 Task: Create a due date automation trigger when advanced on, on the tuesday before a card is due add checklist with checklist "Resume" incomplete at 11:00 AM.
Action: Mouse moved to (1058, 74)
Screenshot: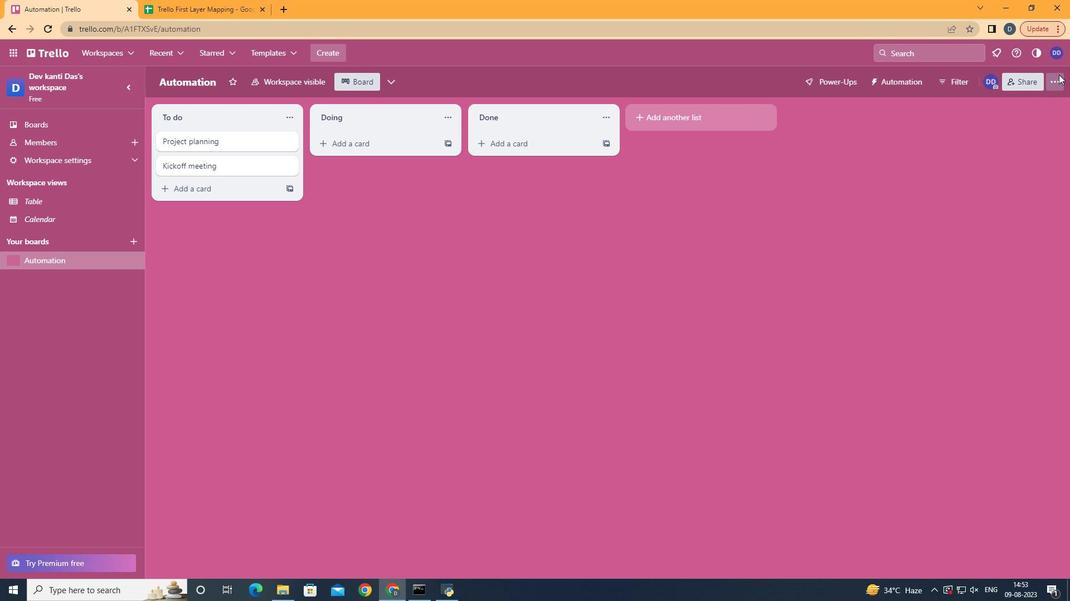 
Action: Mouse pressed left at (1058, 74)
Screenshot: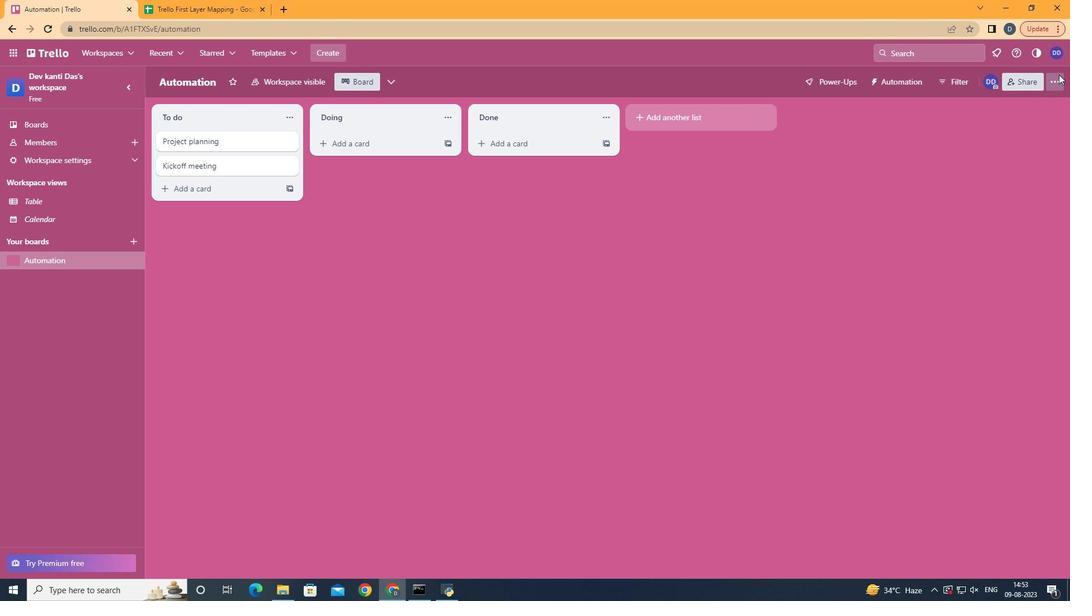 
Action: Mouse moved to (965, 251)
Screenshot: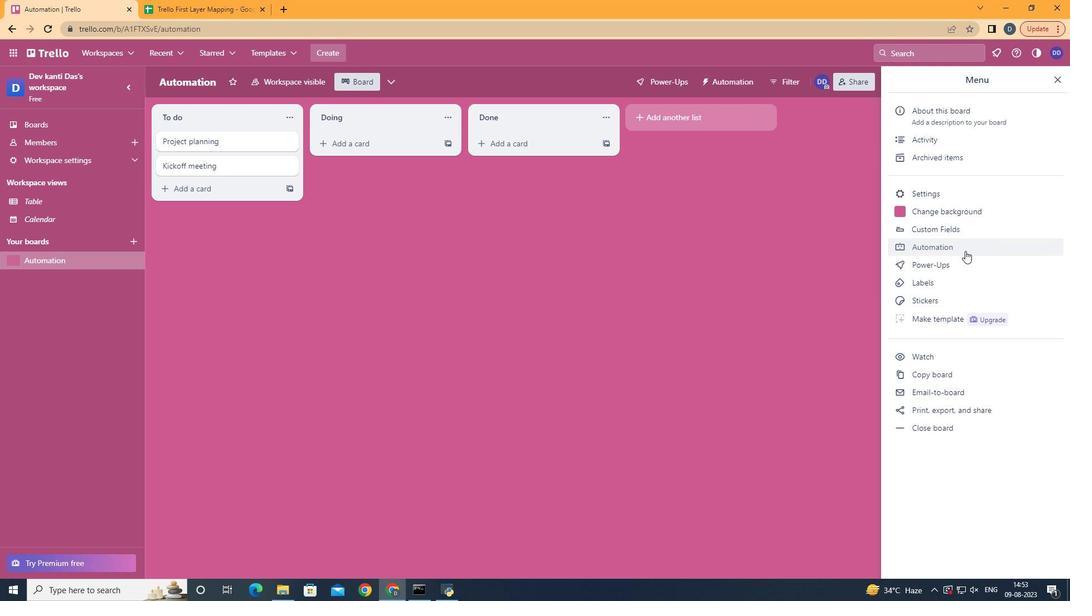 
Action: Mouse pressed left at (965, 251)
Screenshot: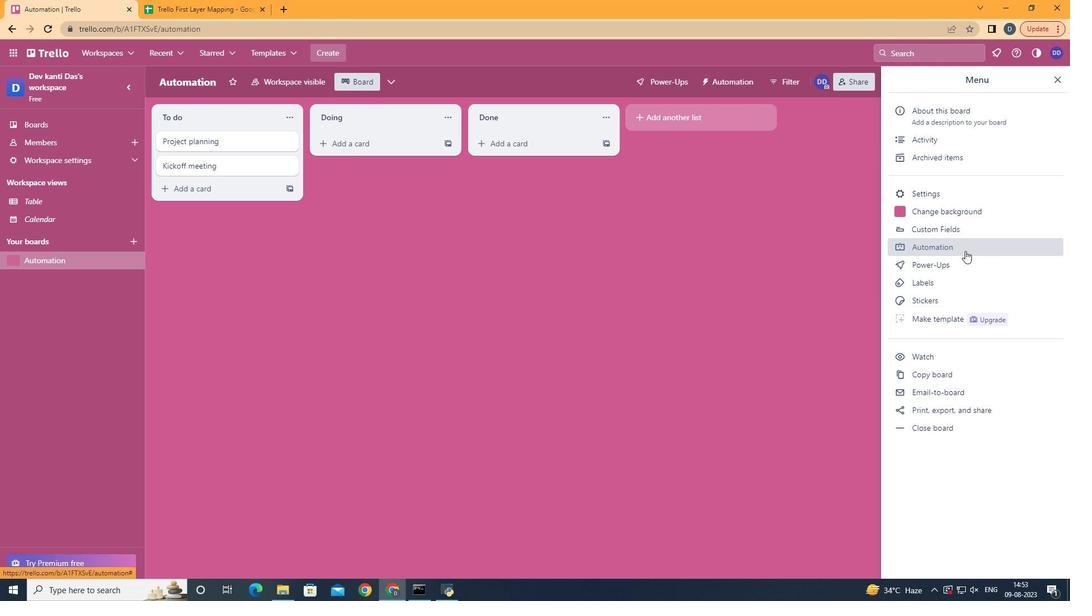 
Action: Mouse moved to (214, 227)
Screenshot: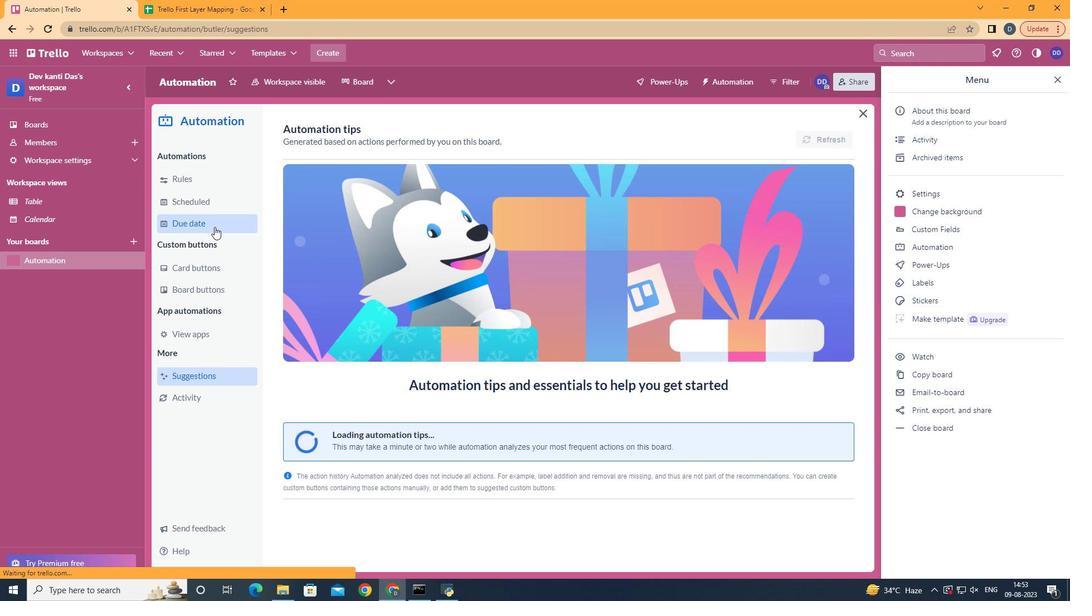 
Action: Mouse pressed left at (214, 227)
Screenshot: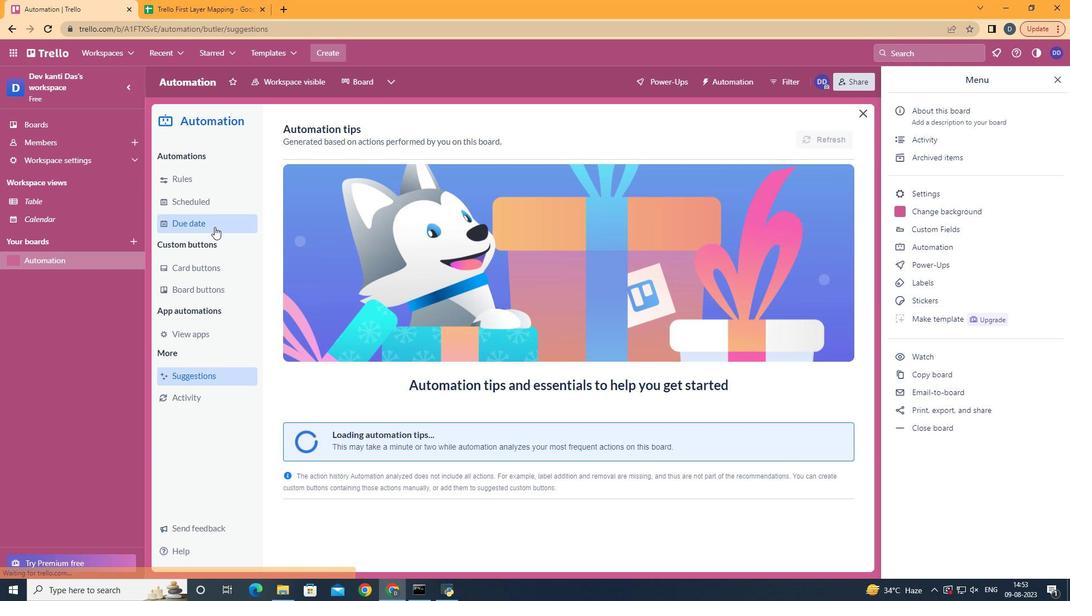 
Action: Mouse moved to (798, 137)
Screenshot: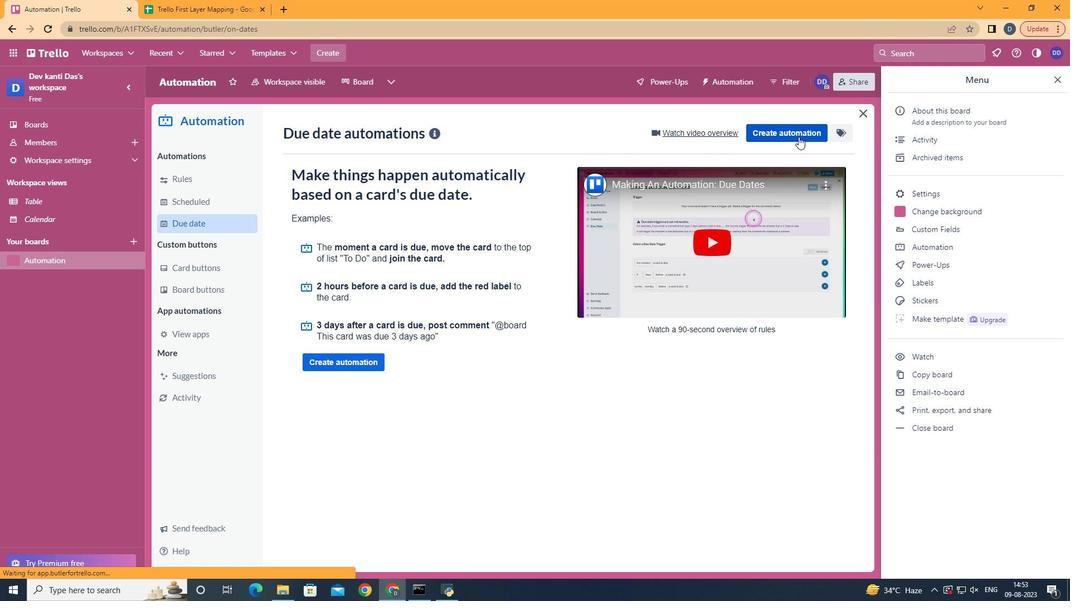 
Action: Mouse pressed left at (798, 137)
Screenshot: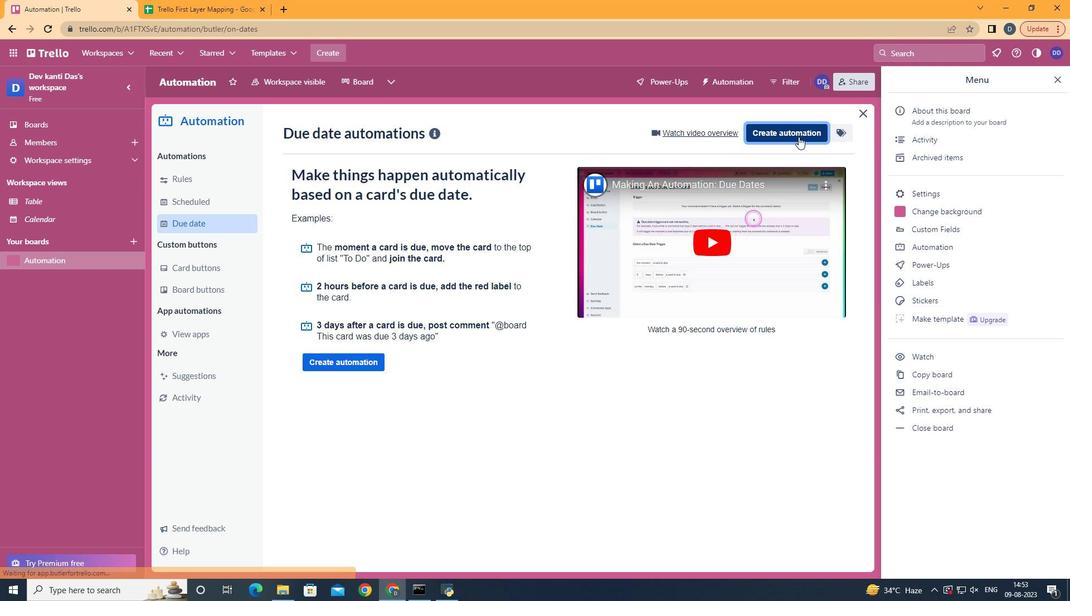 
Action: Mouse moved to (544, 242)
Screenshot: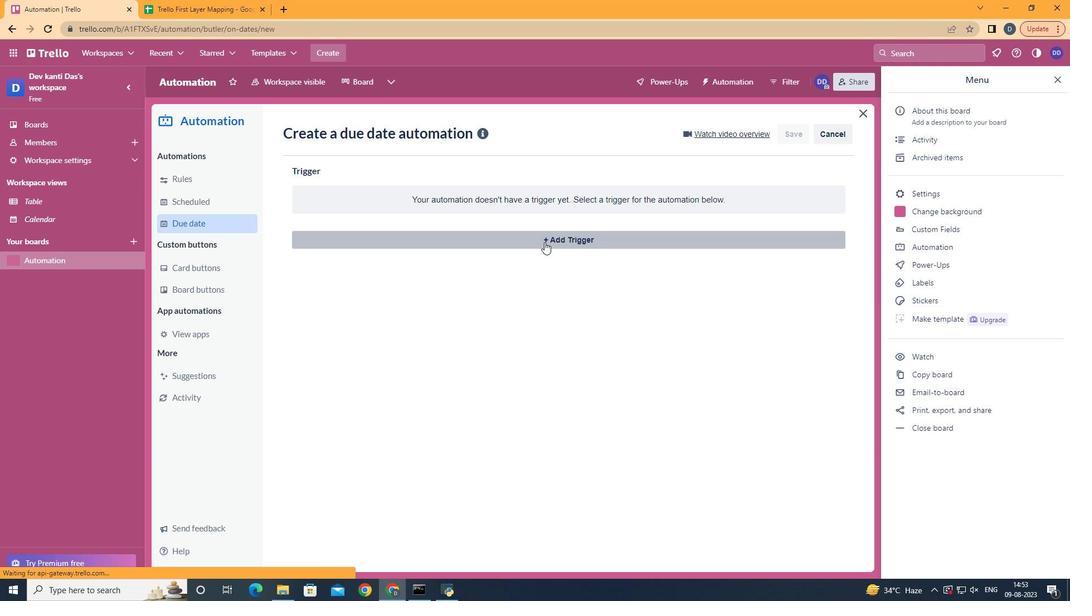 
Action: Mouse pressed left at (544, 242)
Screenshot: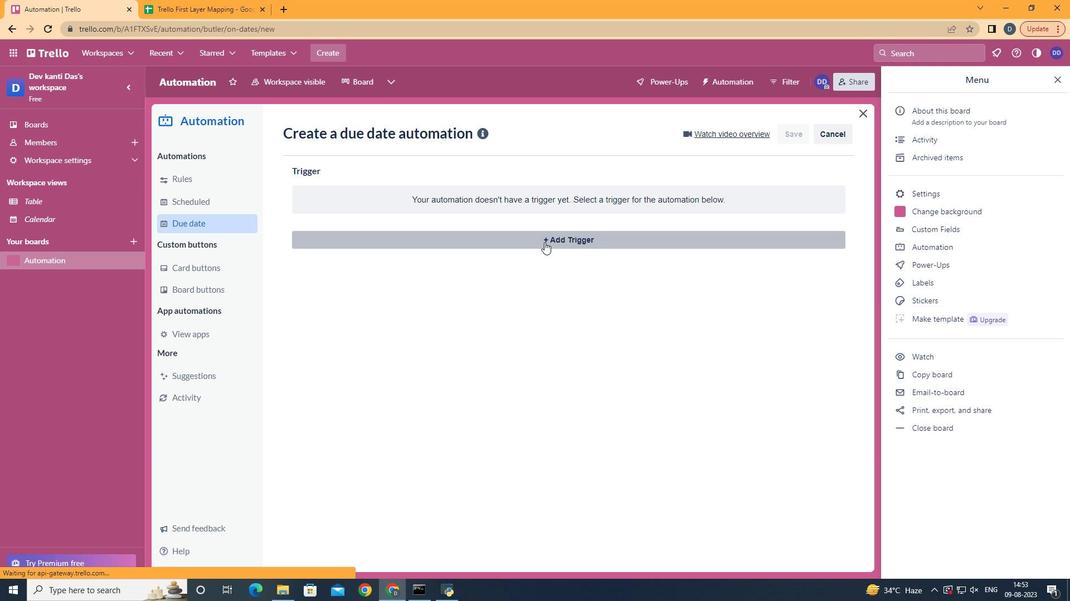
Action: Mouse moved to (375, 313)
Screenshot: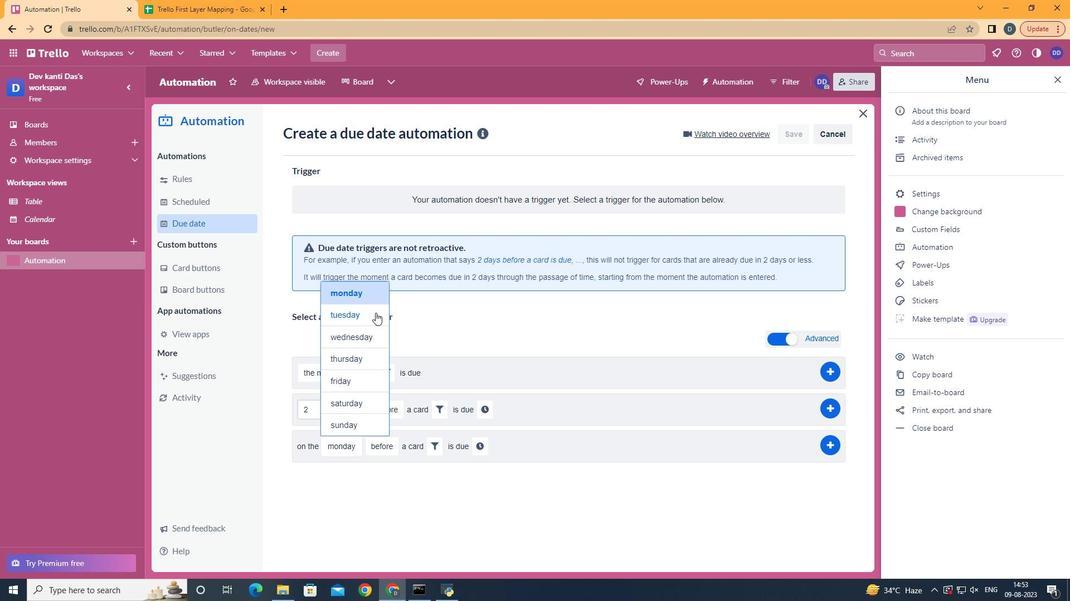 
Action: Mouse pressed left at (375, 313)
Screenshot: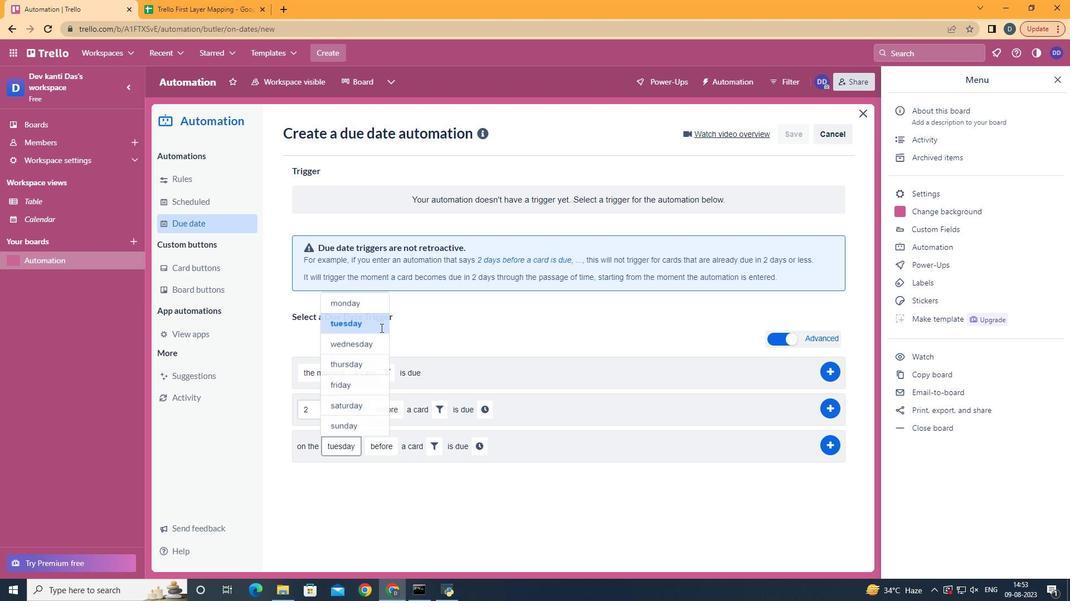 
Action: Mouse moved to (440, 453)
Screenshot: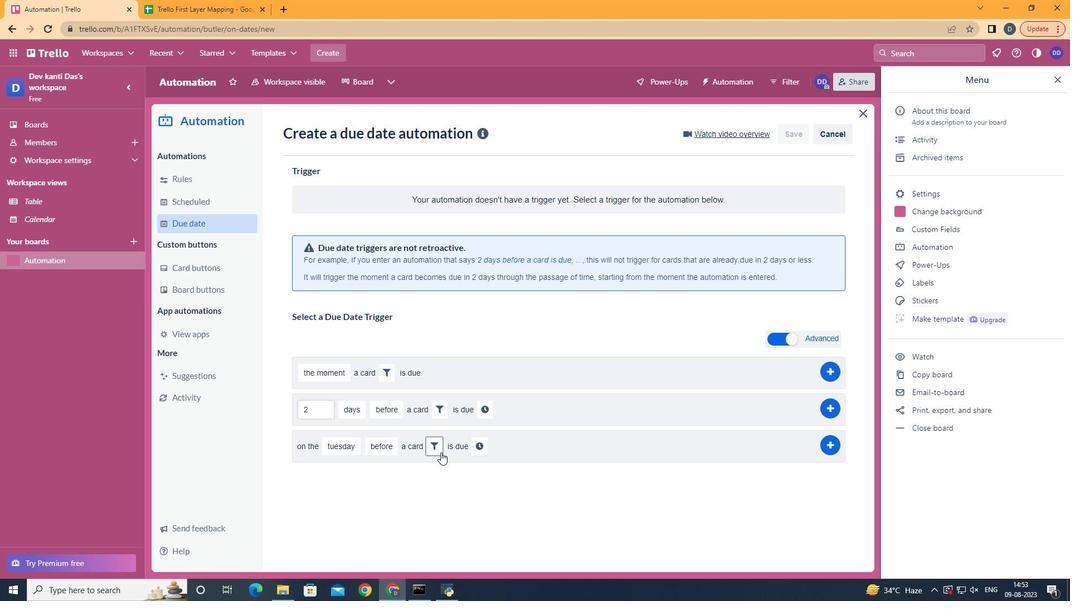 
Action: Mouse pressed left at (440, 453)
Screenshot: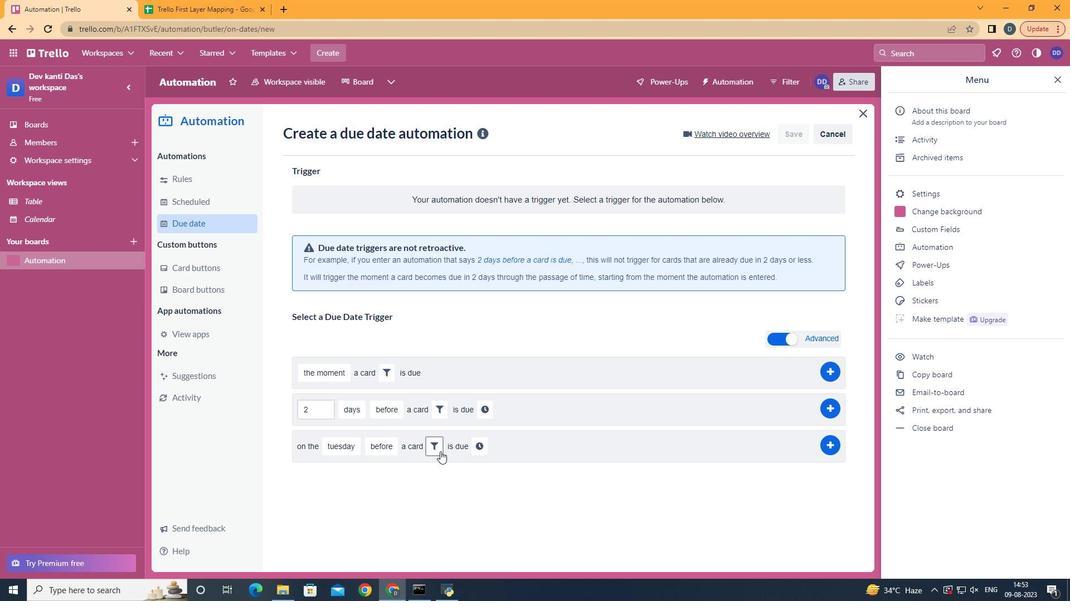 
Action: Mouse moved to (537, 479)
Screenshot: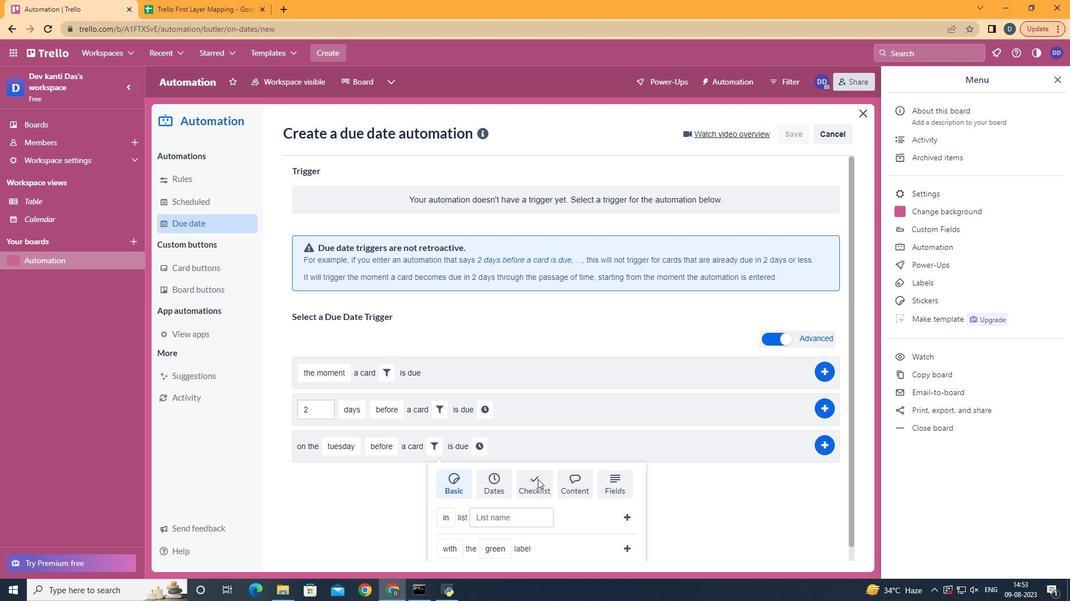 
Action: Mouse pressed left at (537, 479)
Screenshot: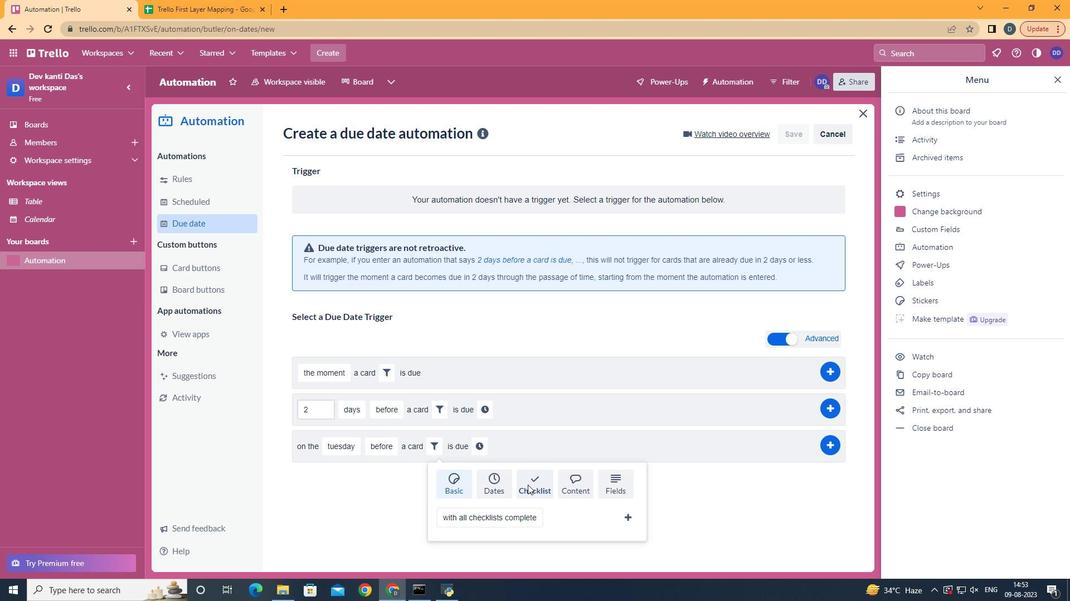 
Action: Mouse moved to (510, 448)
Screenshot: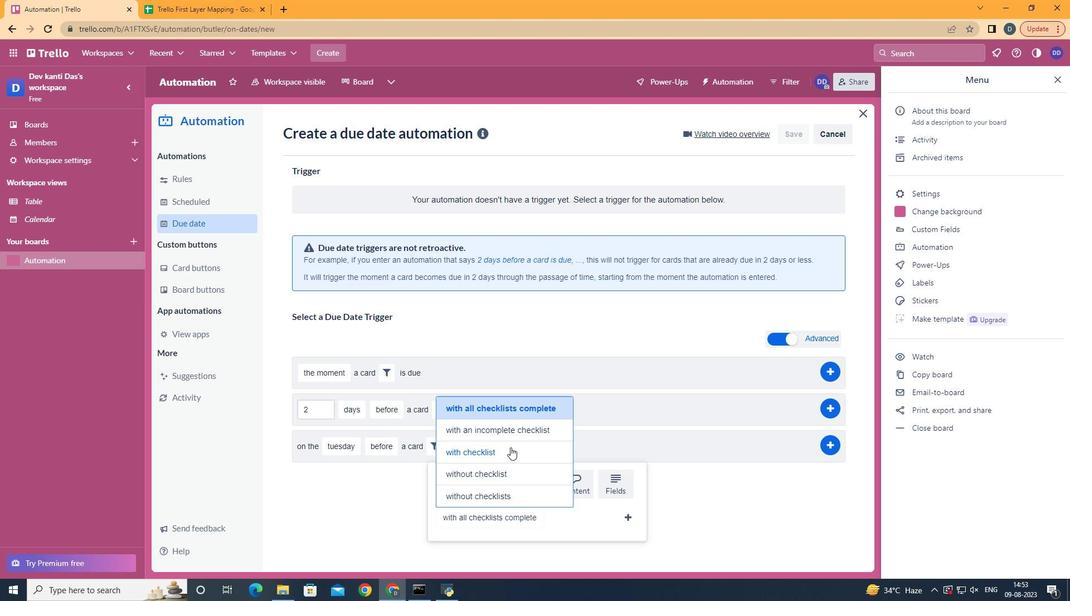 
Action: Mouse pressed left at (510, 448)
Screenshot: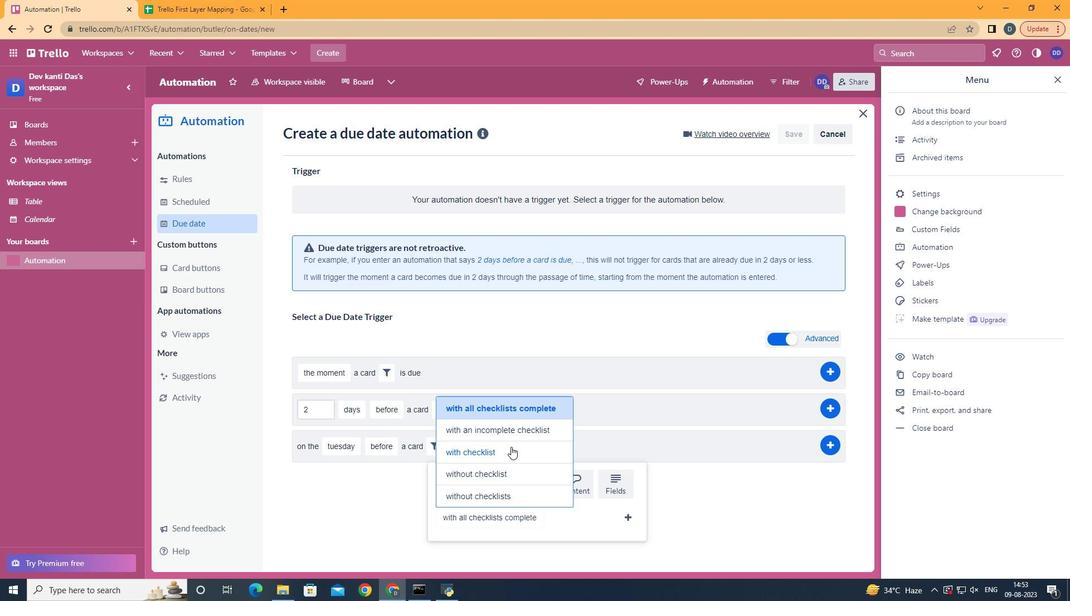 
Action: Mouse moved to (549, 514)
Screenshot: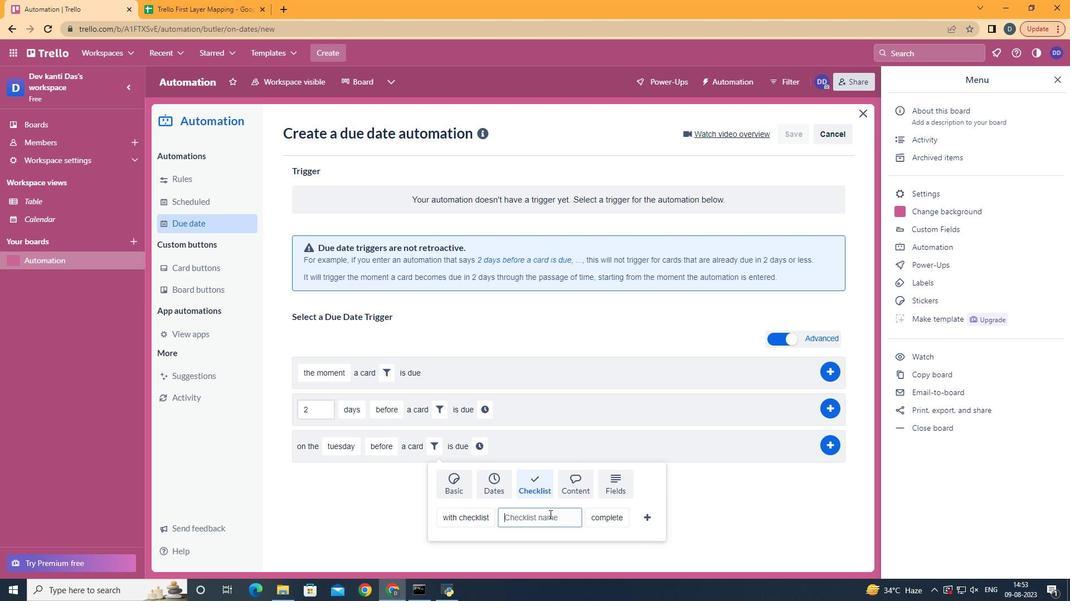 
Action: Mouse pressed left at (549, 514)
Screenshot: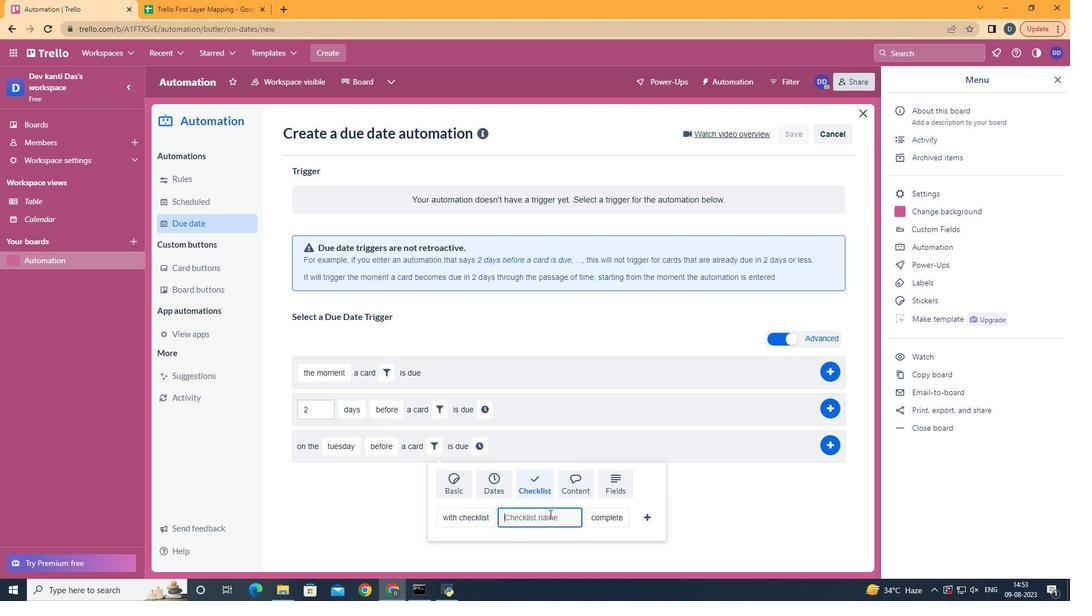 
Action: Key pressed <Key.shift>Resume
Screenshot: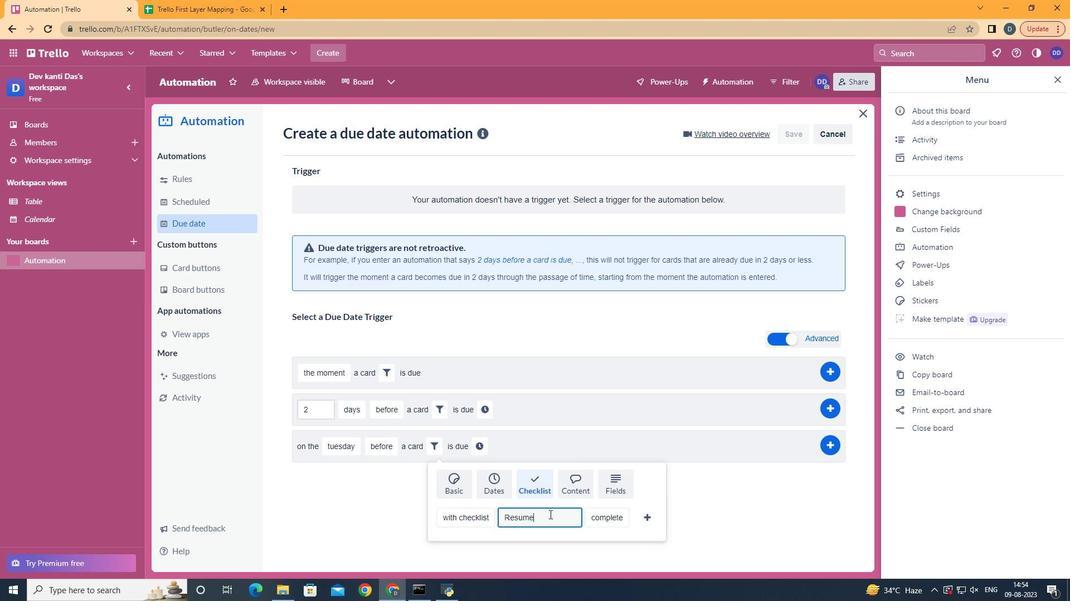 
Action: Mouse moved to (634, 490)
Screenshot: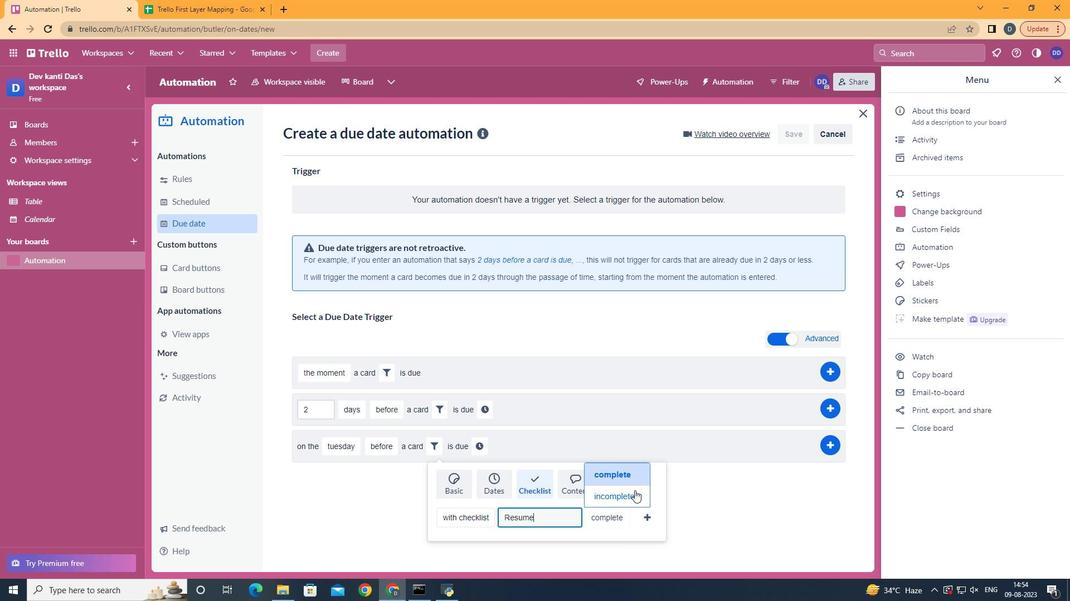 
Action: Mouse pressed left at (634, 490)
Screenshot: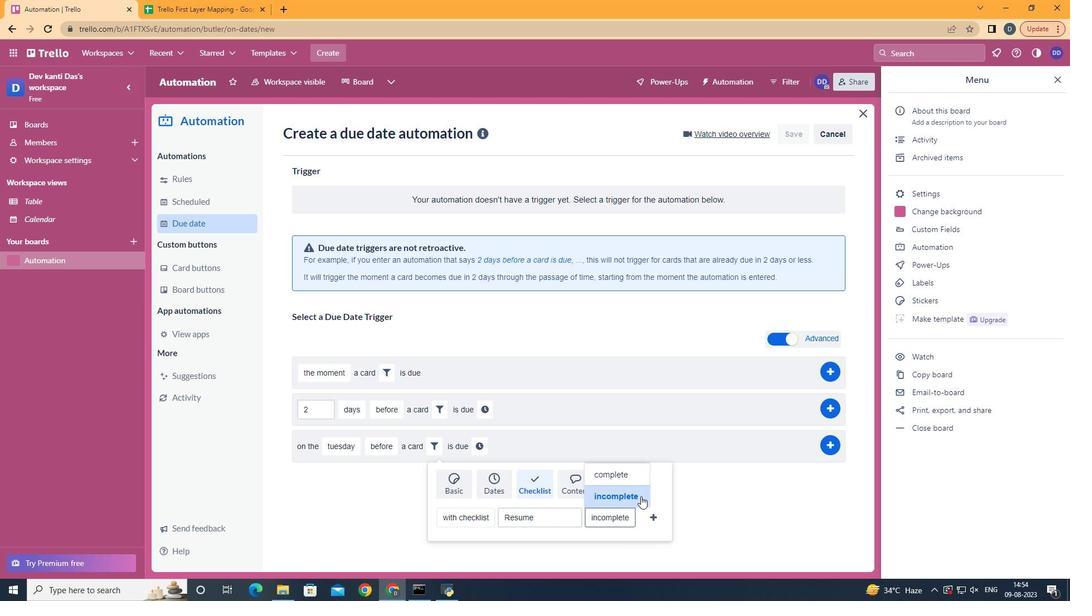 
Action: Mouse moved to (655, 525)
Screenshot: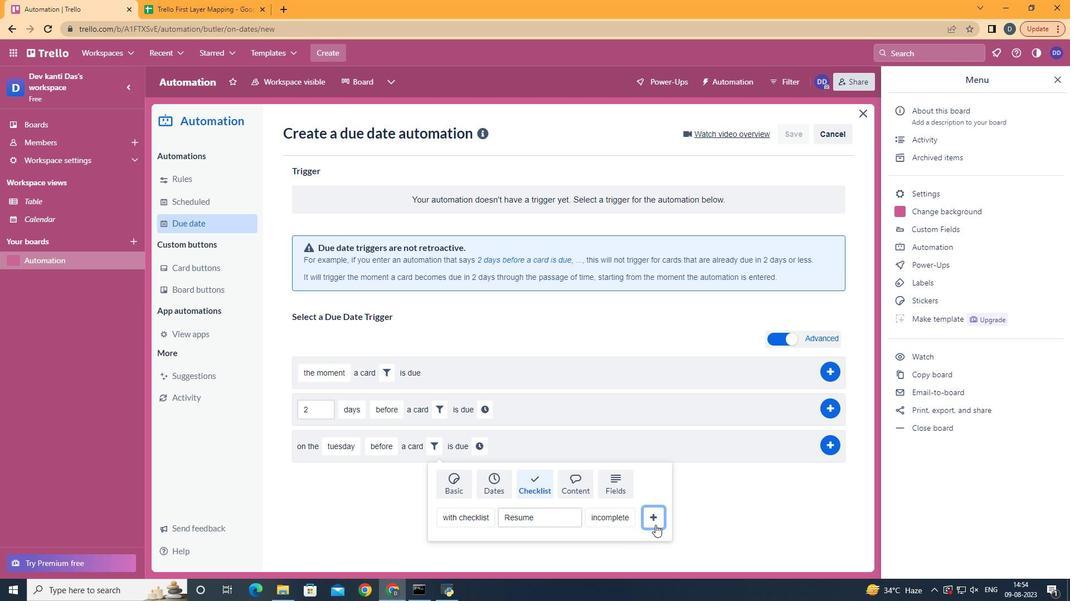 
Action: Mouse pressed left at (655, 525)
Screenshot: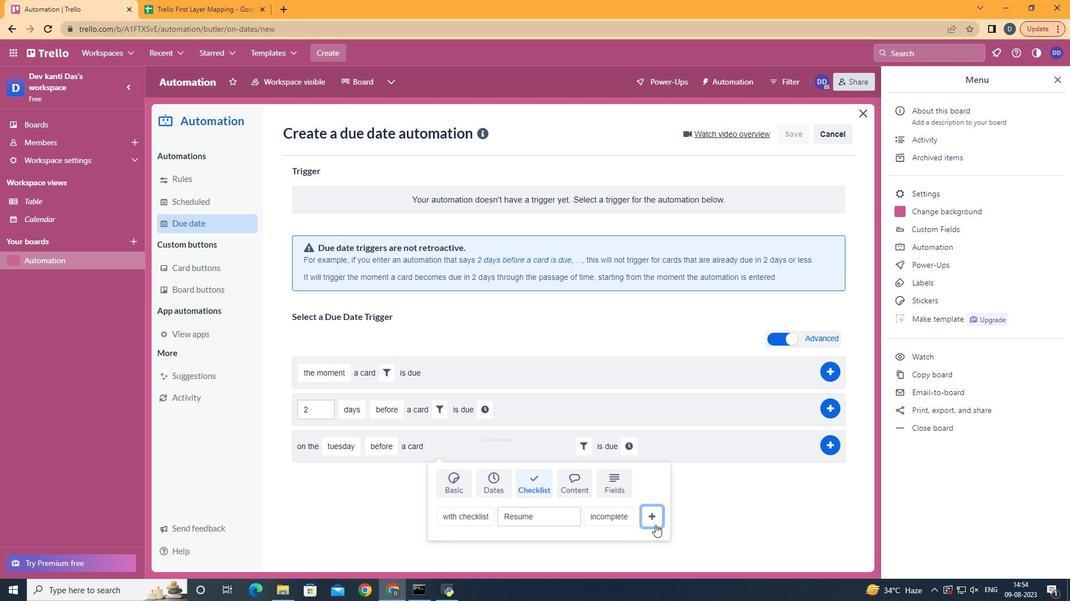 
Action: Mouse moved to (634, 450)
Screenshot: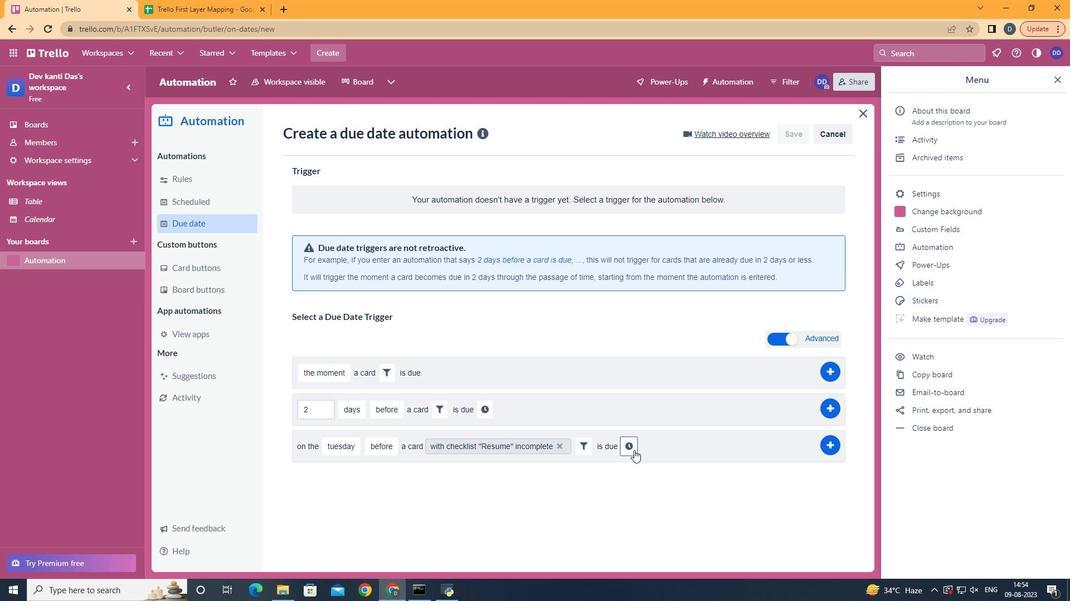 
Action: Mouse pressed left at (634, 450)
Screenshot: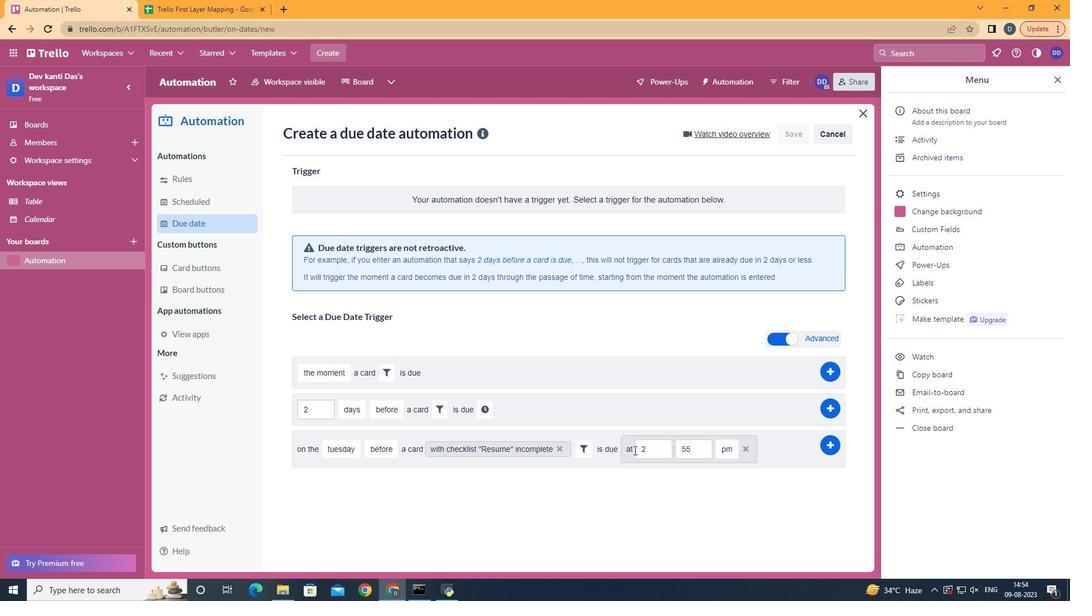 
Action: Mouse moved to (659, 455)
Screenshot: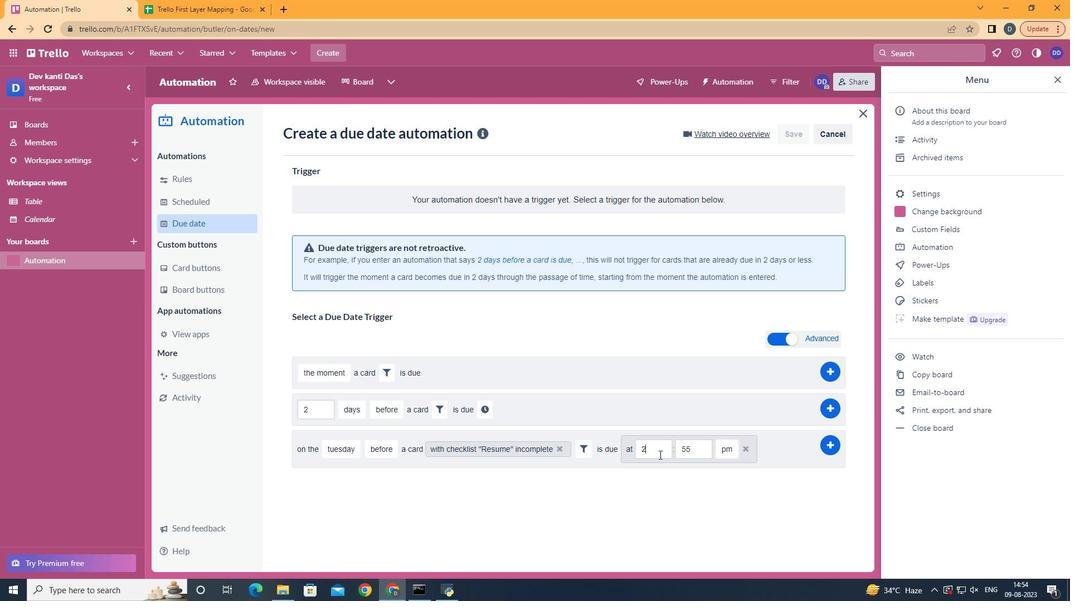 
Action: Mouse pressed left at (659, 455)
Screenshot: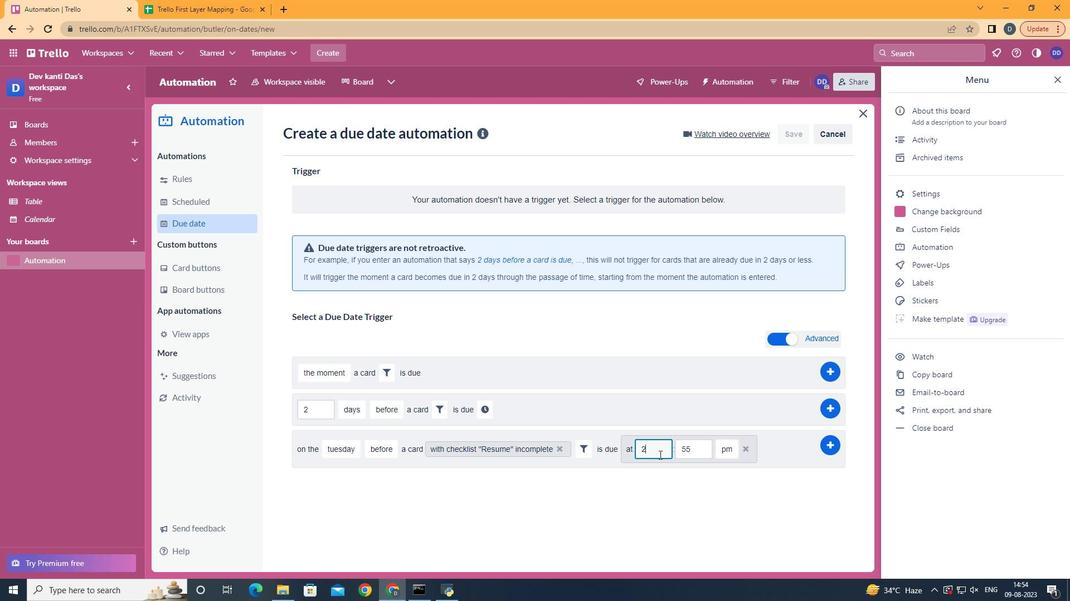 
Action: Key pressed <Key.backspace>11
Screenshot: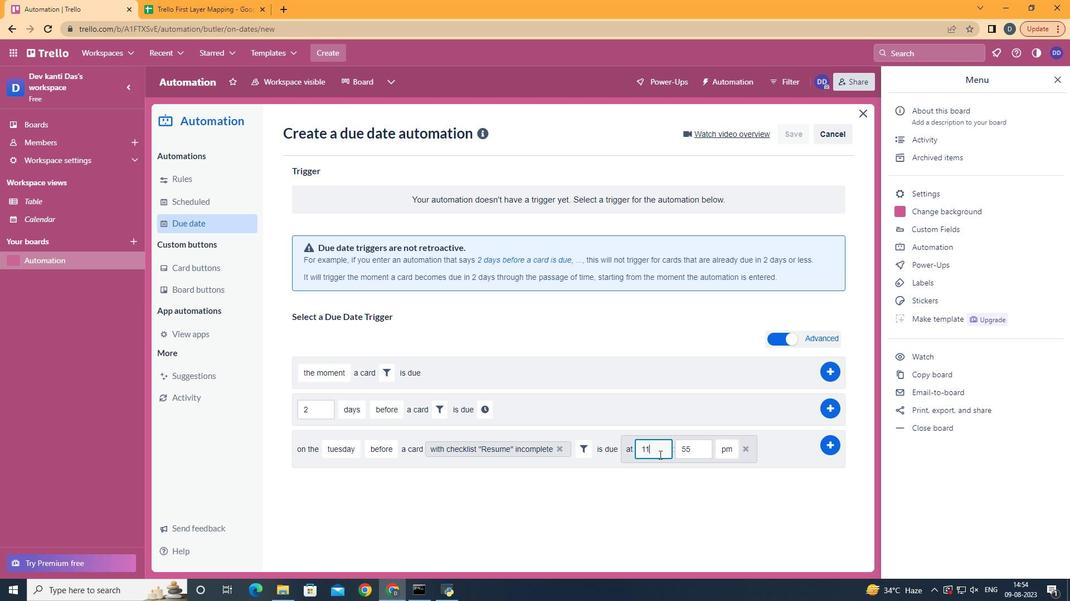 
Action: Mouse moved to (704, 455)
Screenshot: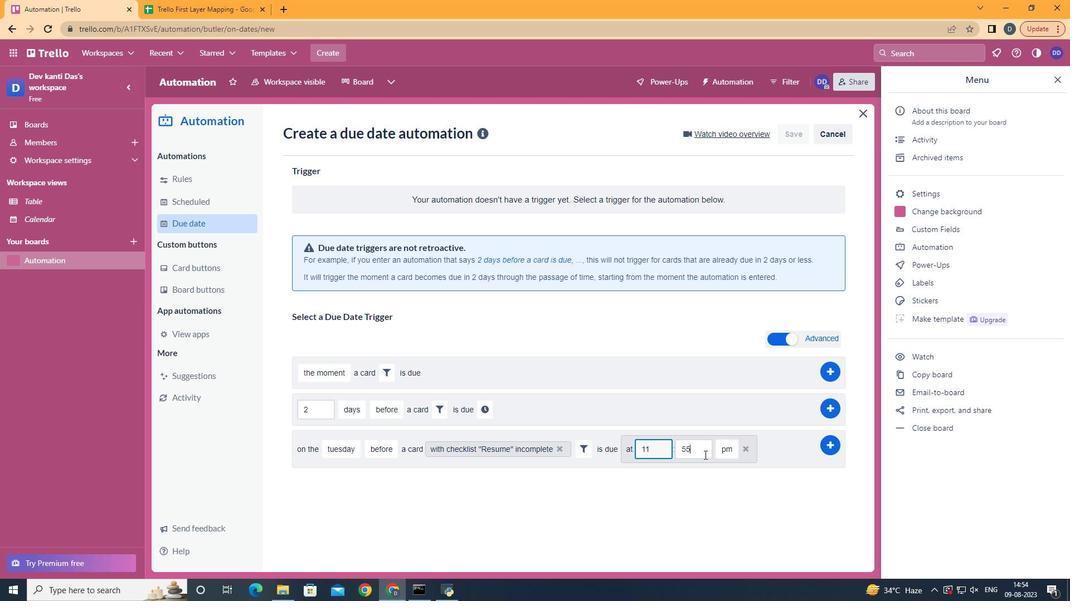 
Action: Mouse pressed left at (704, 455)
Screenshot: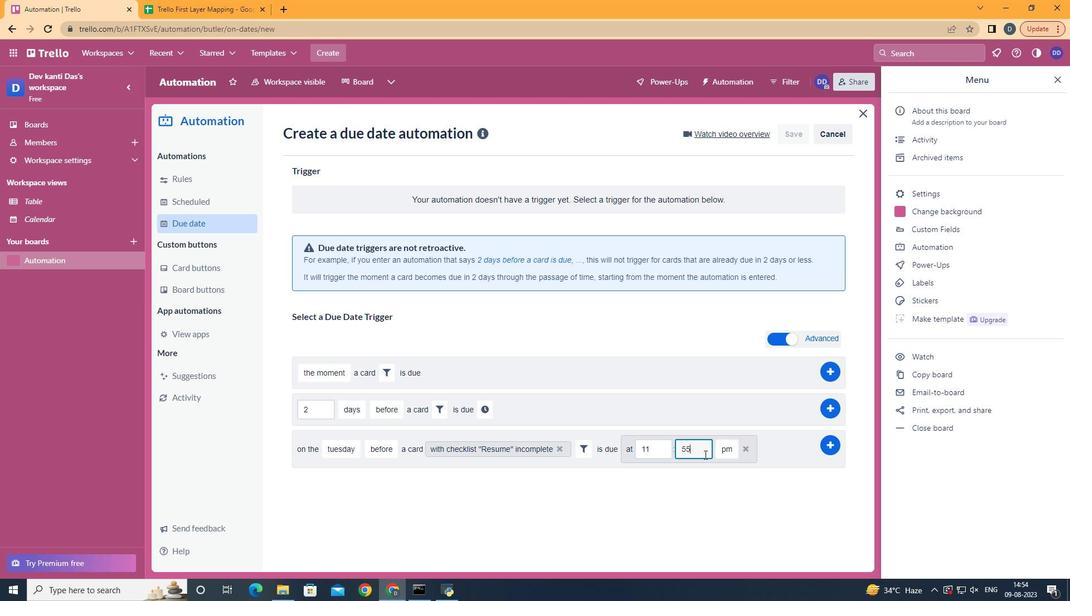 
Action: Key pressed <Key.backspace>
Screenshot: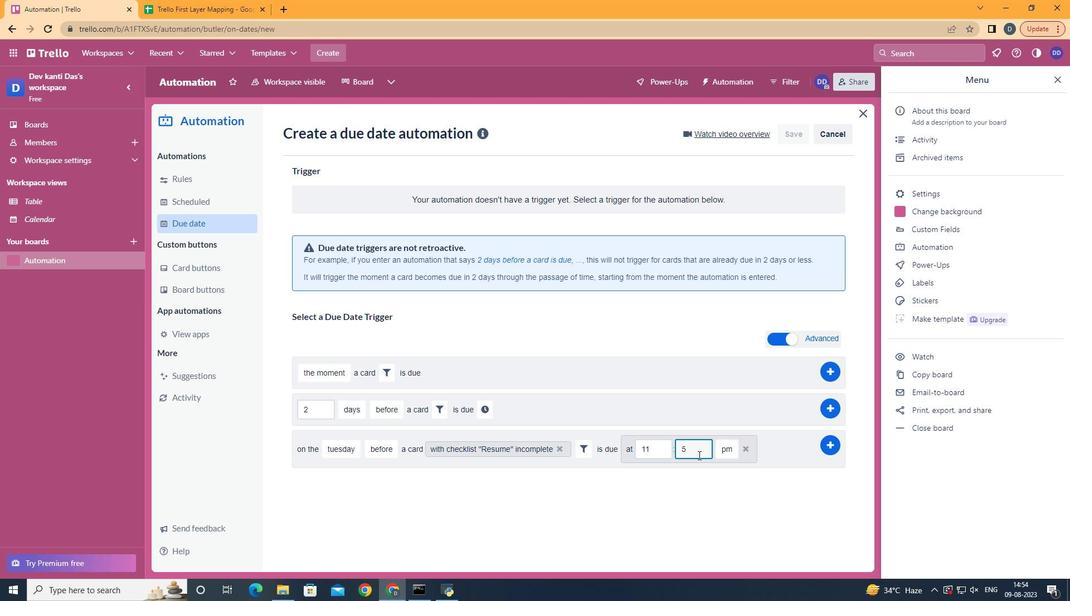 
Action: Mouse moved to (697, 456)
Screenshot: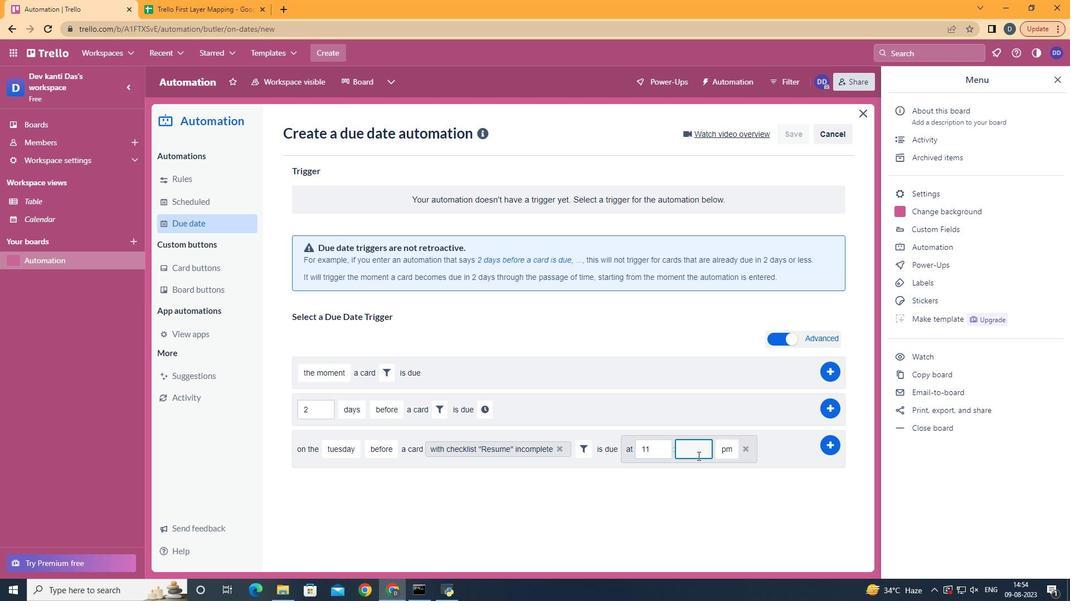 
Action: Key pressed <Key.backspace>00
Screenshot: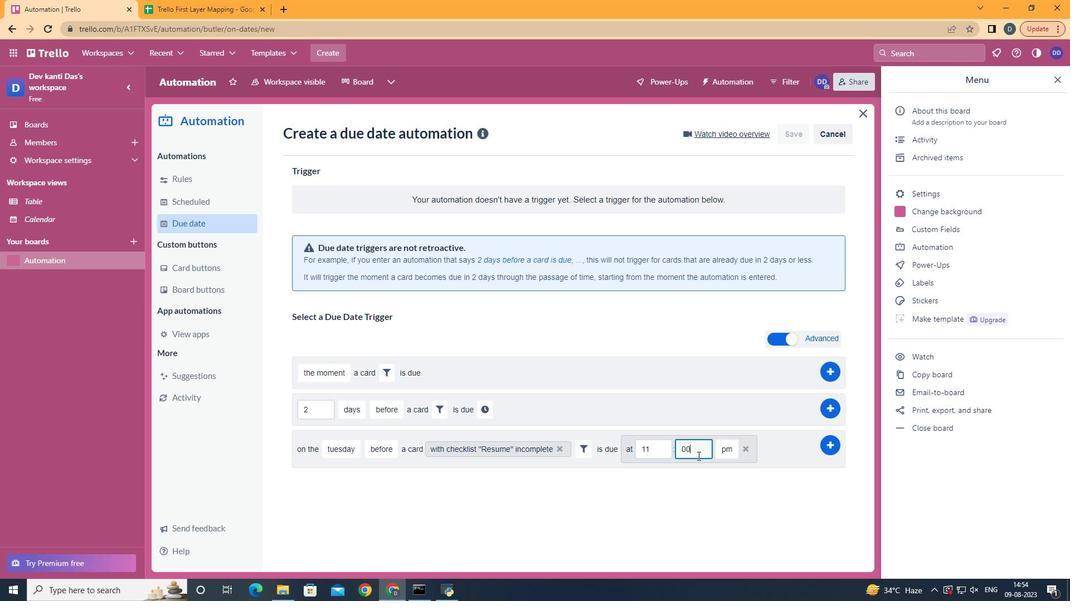 
Action: Mouse moved to (727, 467)
Screenshot: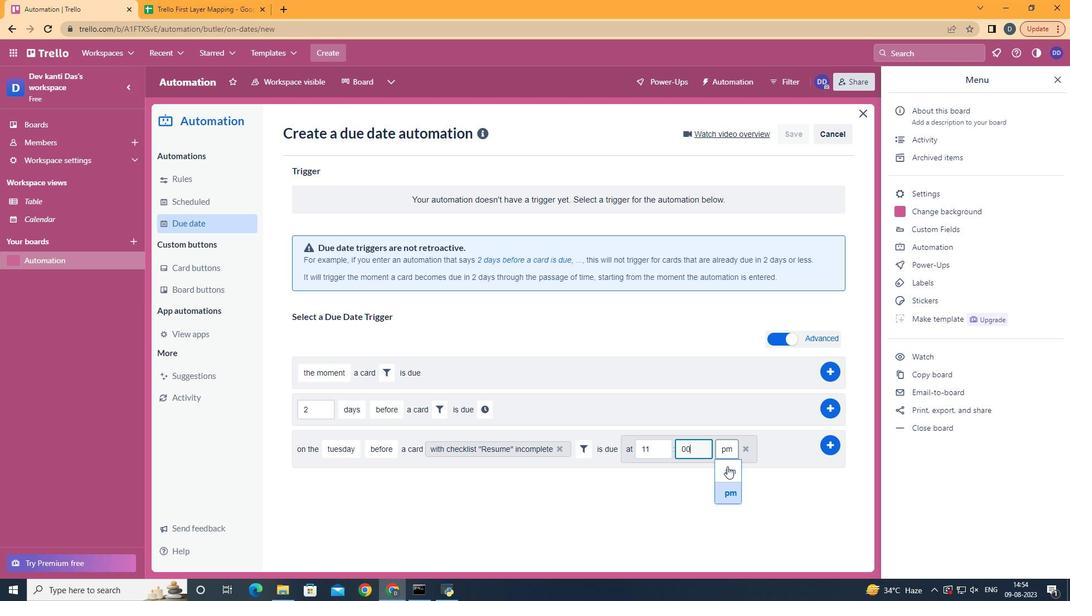 
Action: Mouse pressed left at (727, 467)
Screenshot: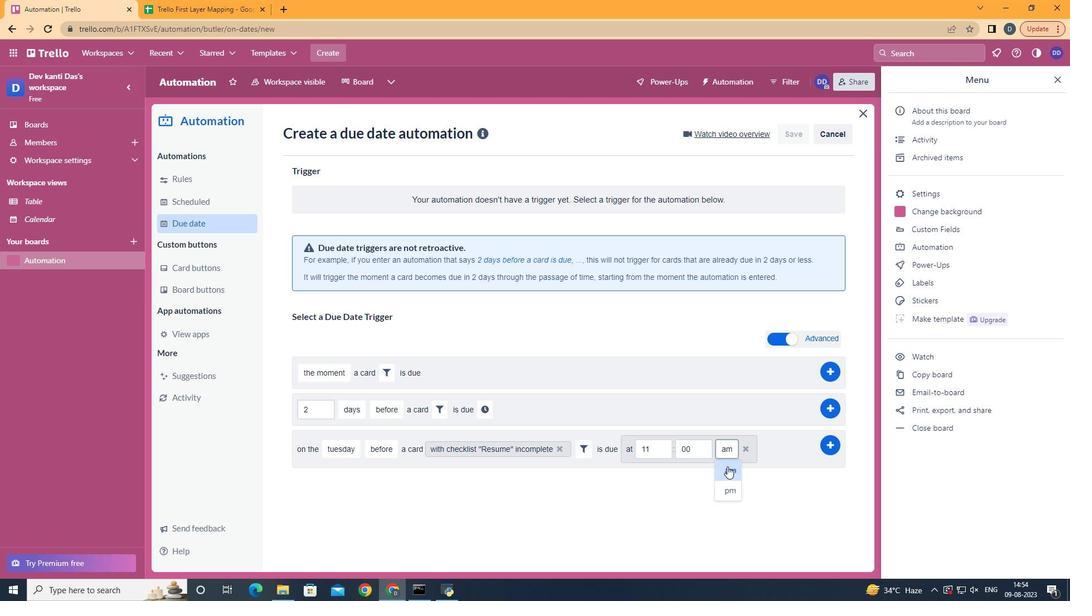 
Action: Mouse moved to (821, 443)
Screenshot: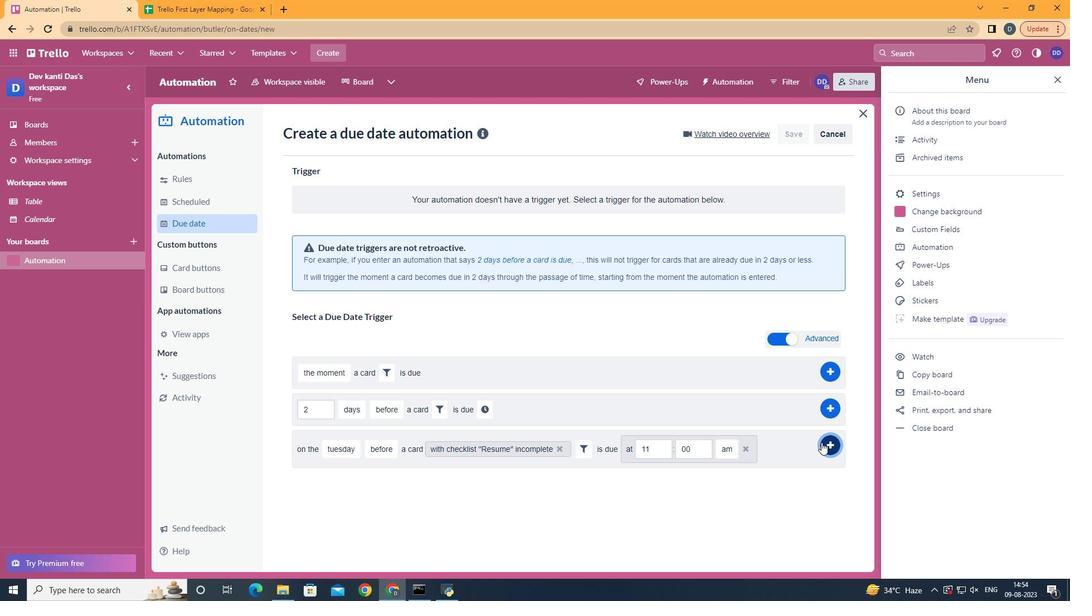 
Action: Mouse pressed left at (821, 443)
Screenshot: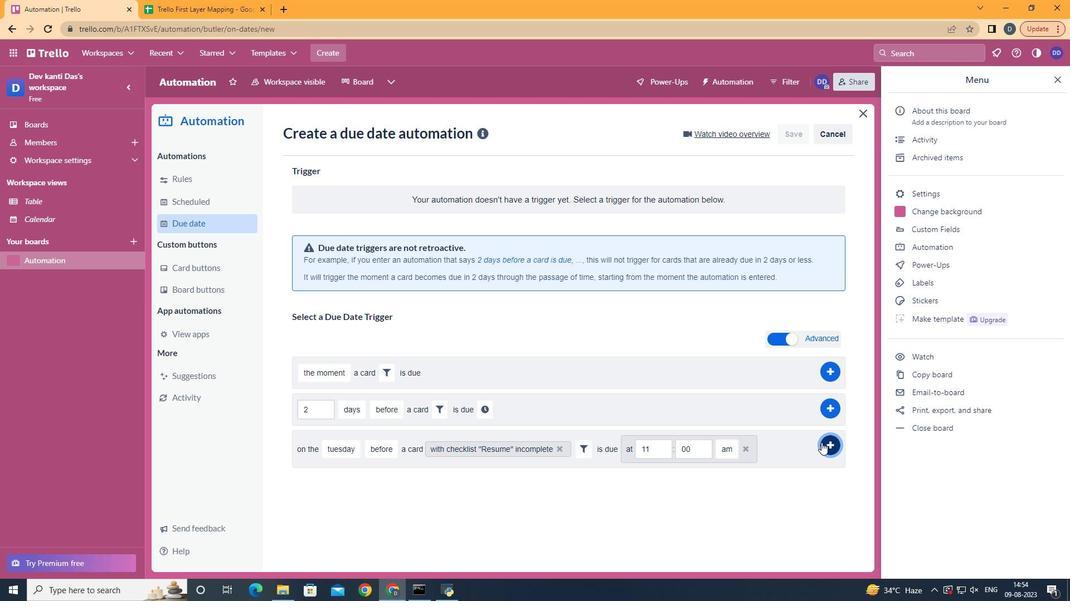 
Action: Mouse moved to (558, 219)
Screenshot: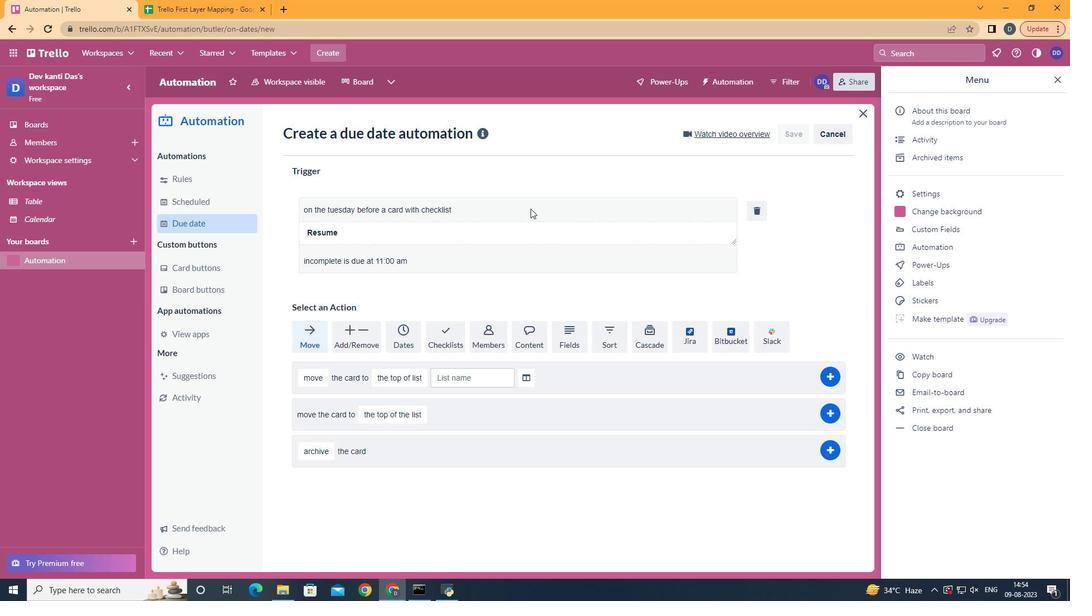 
